 Task: Enable the "VBR mode" of "Libtwolame audio encoder".
Action: Mouse moved to (111, 14)
Screenshot: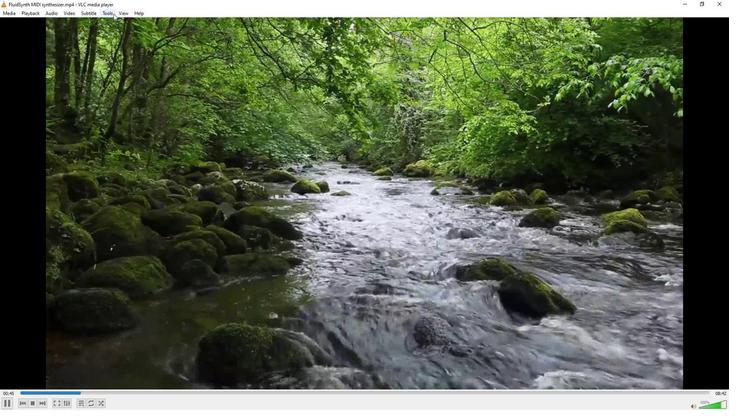 
Action: Mouse pressed left at (111, 14)
Screenshot: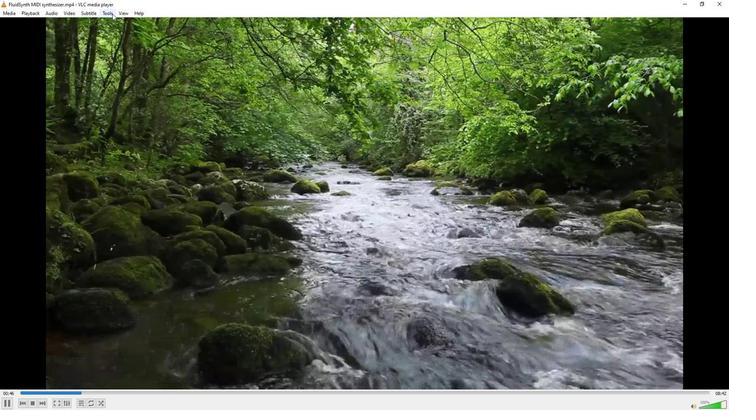 
Action: Mouse moved to (121, 105)
Screenshot: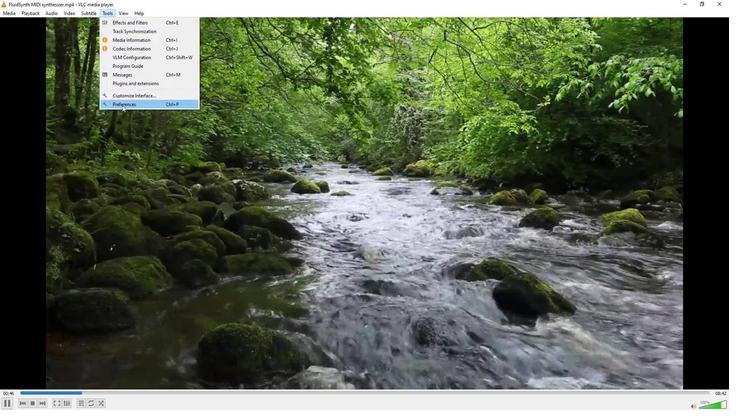 
Action: Mouse pressed left at (121, 105)
Screenshot: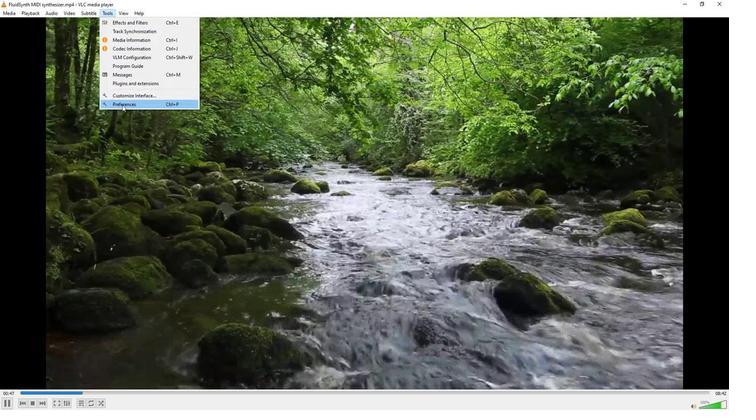 
Action: Mouse moved to (200, 315)
Screenshot: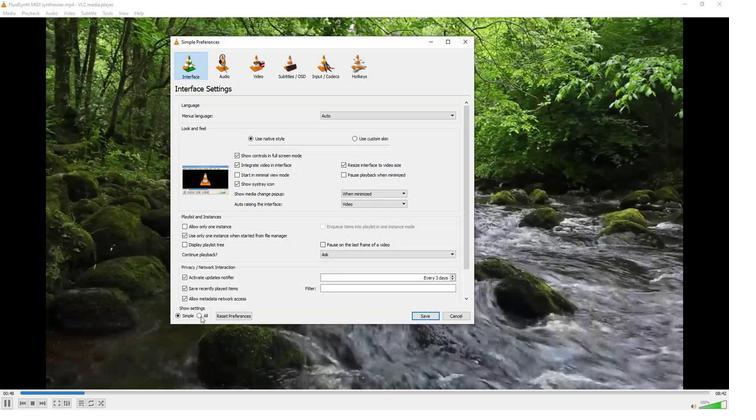 
Action: Mouse pressed left at (200, 315)
Screenshot: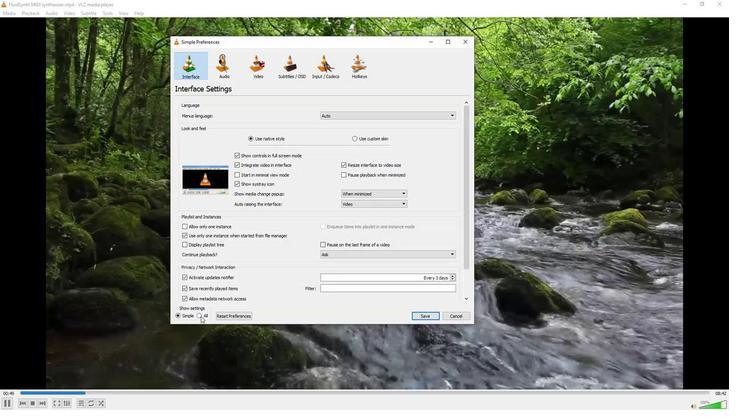 
Action: Mouse moved to (188, 198)
Screenshot: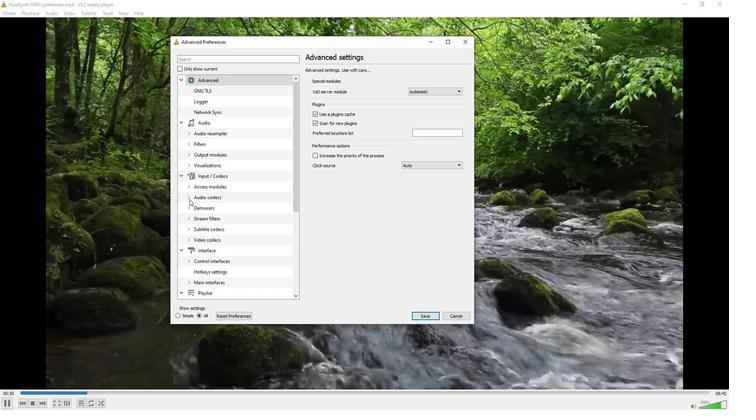 
Action: Mouse pressed left at (188, 198)
Screenshot: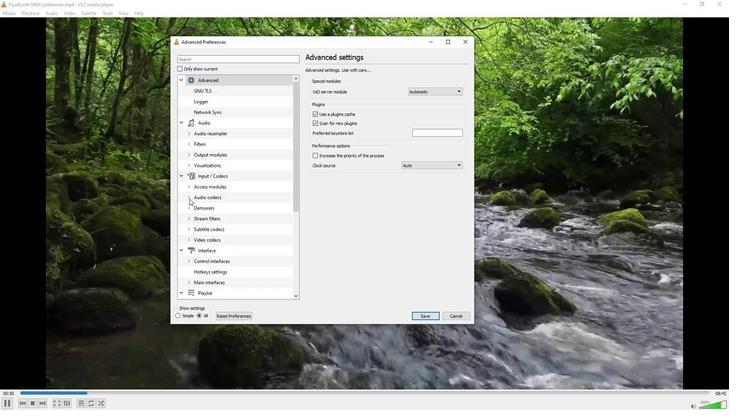 
Action: Mouse moved to (202, 250)
Screenshot: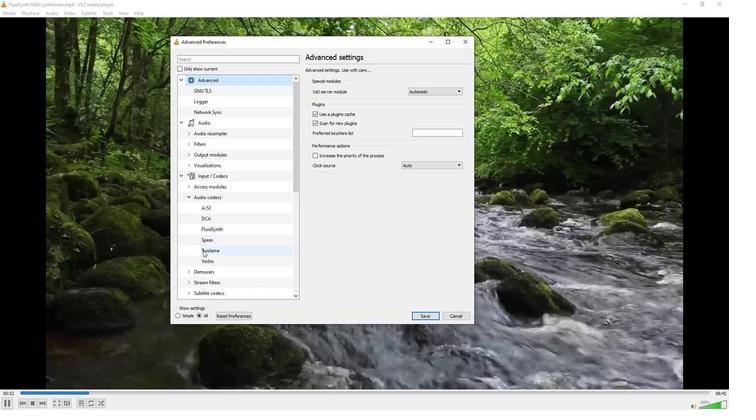 
Action: Mouse pressed left at (202, 250)
Screenshot: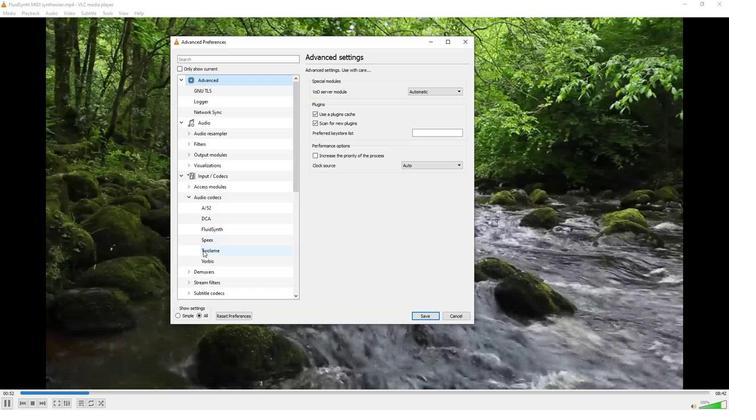 
Action: Mouse moved to (309, 103)
Screenshot: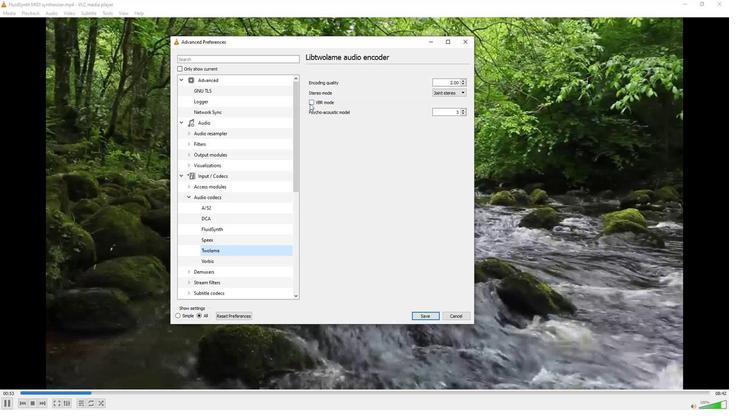 
Action: Mouse pressed left at (309, 103)
Screenshot: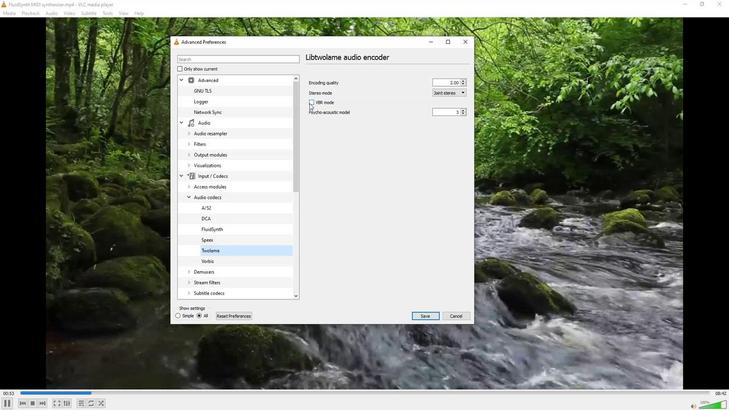 
Action: Mouse moved to (417, 312)
Screenshot: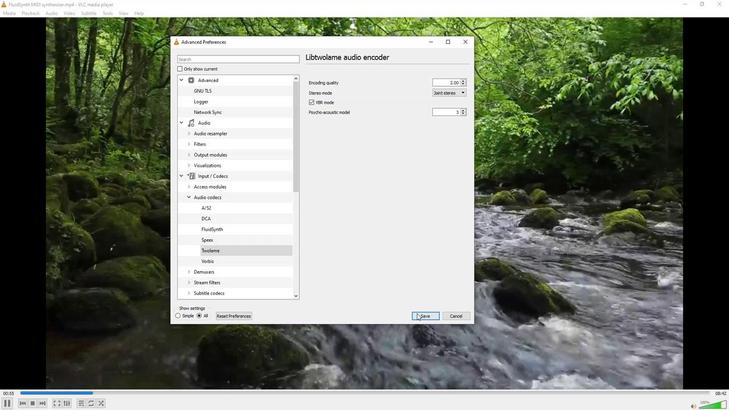 
Action: Mouse pressed left at (417, 312)
Screenshot: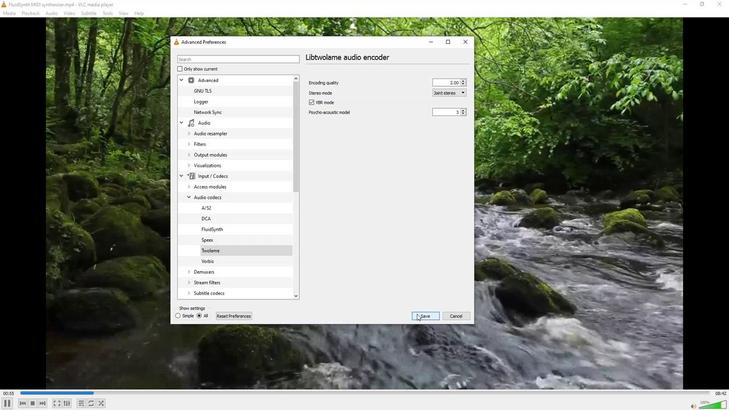 
Action: Mouse moved to (409, 301)
Screenshot: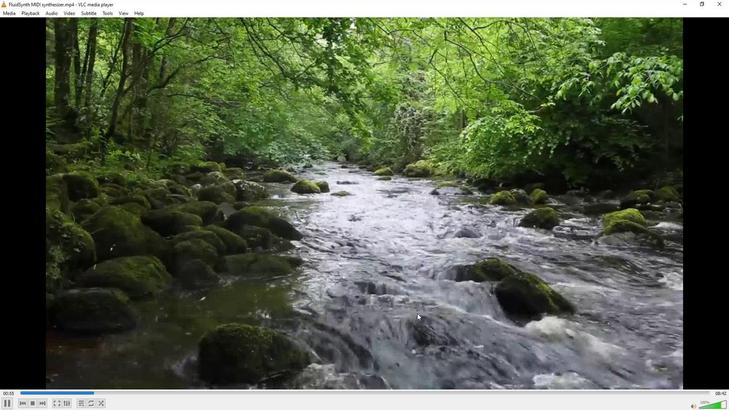 
